 Task: Create a due date automation when advanced on, 2 days after a card is due add dates not due this month at 11:00 AM.
Action: Mouse moved to (1117, 90)
Screenshot: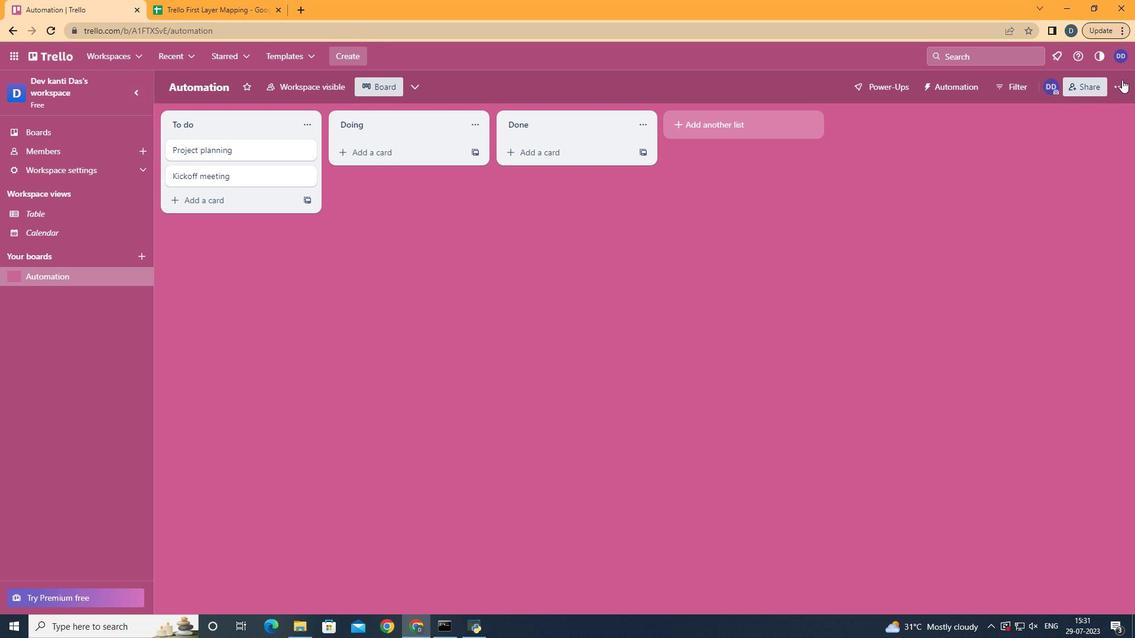 
Action: Mouse pressed left at (1117, 90)
Screenshot: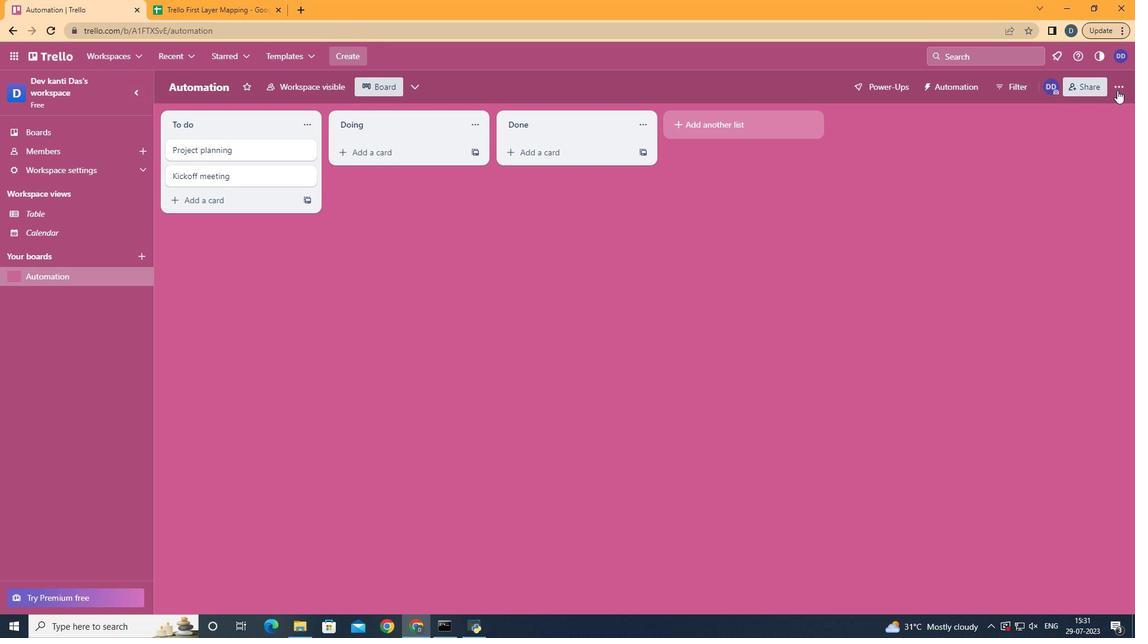 
Action: Mouse moved to (1041, 254)
Screenshot: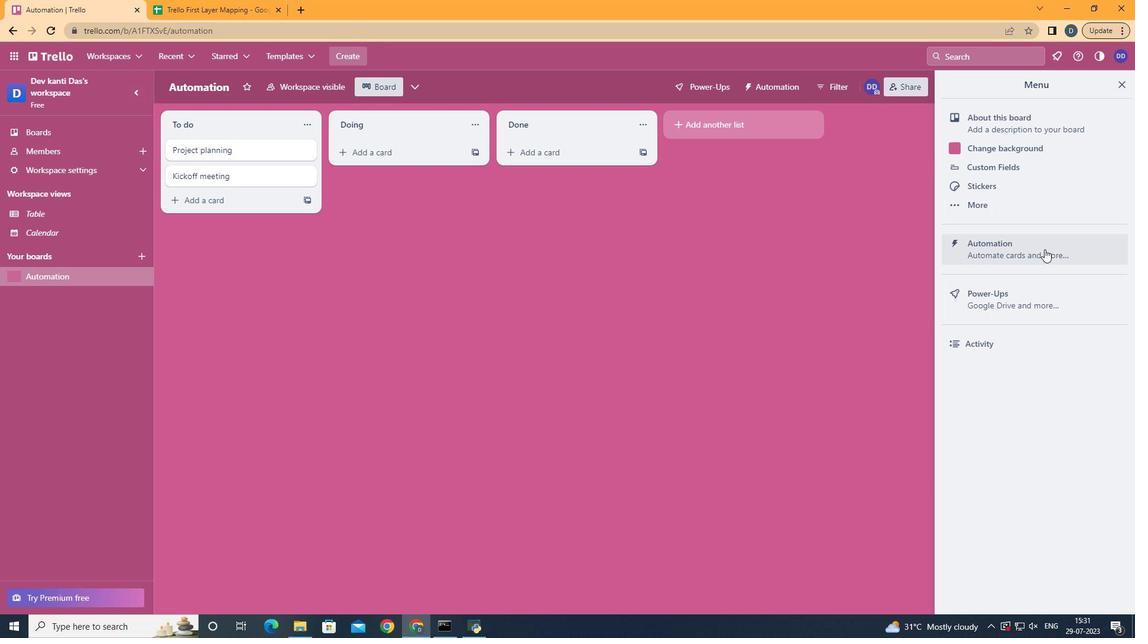 
Action: Mouse pressed left at (1041, 254)
Screenshot: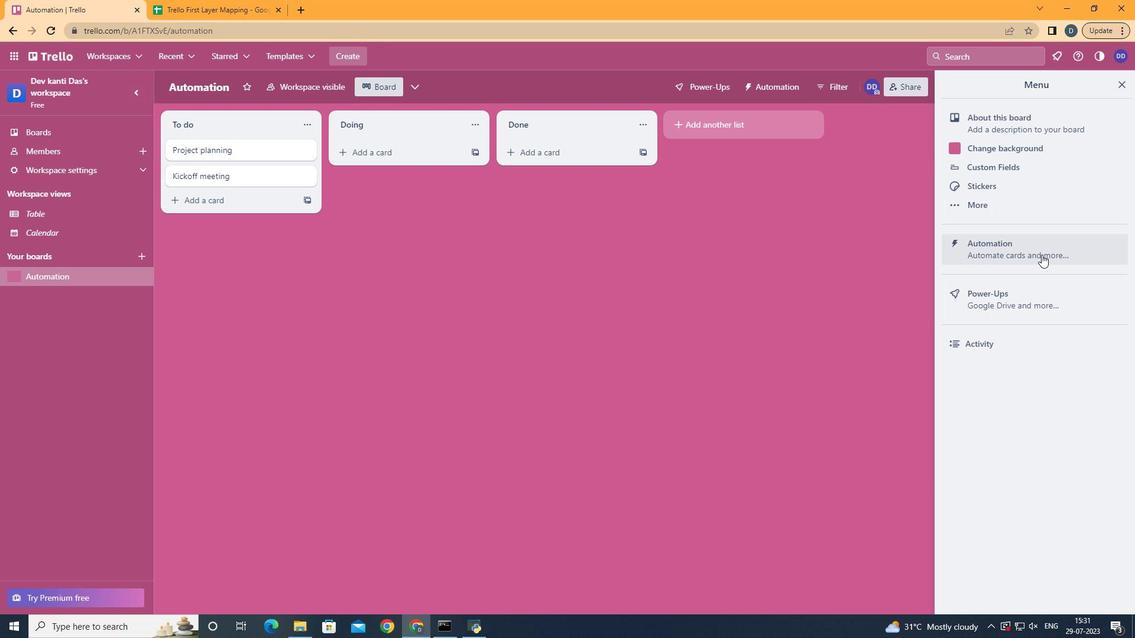 
Action: Mouse moved to (251, 243)
Screenshot: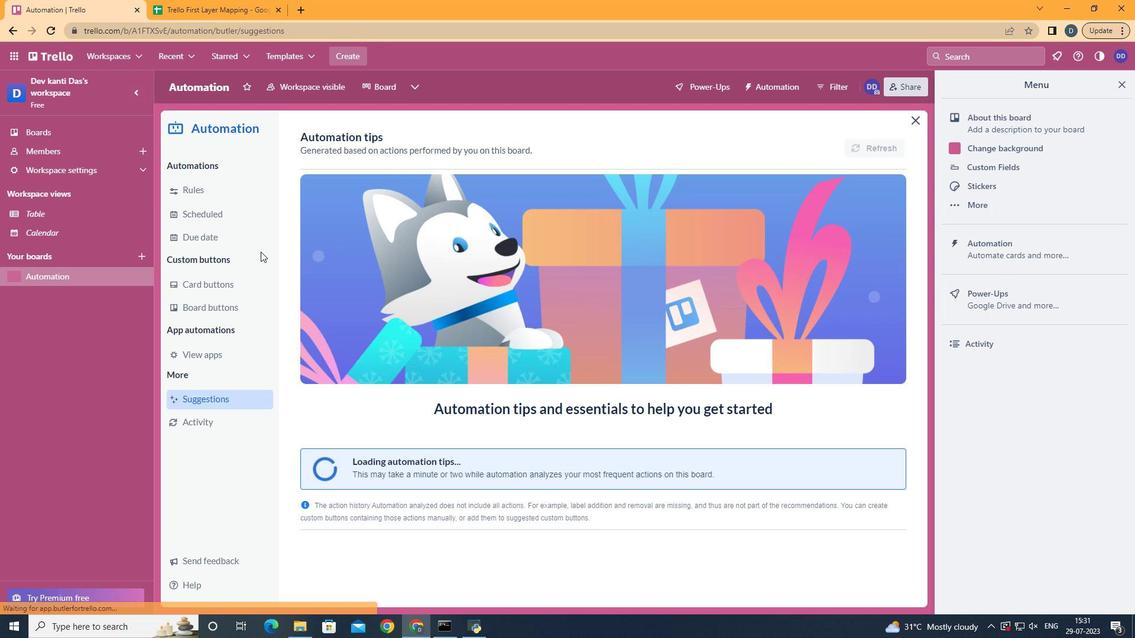 
Action: Mouse pressed left at (251, 243)
Screenshot: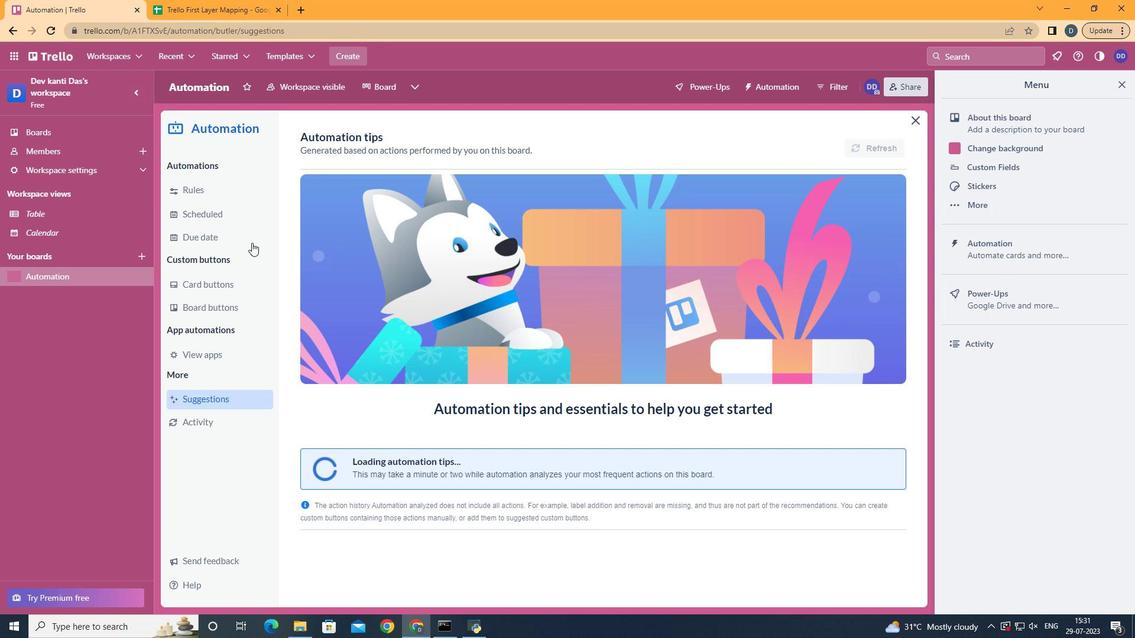 
Action: Mouse moved to (825, 137)
Screenshot: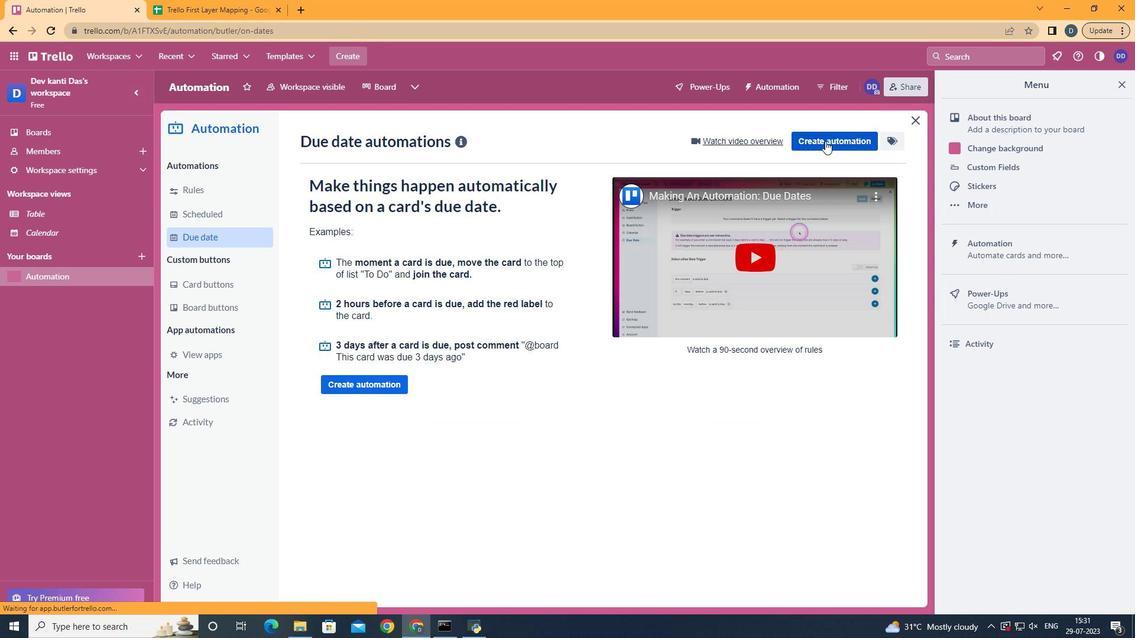 
Action: Mouse pressed left at (825, 137)
Screenshot: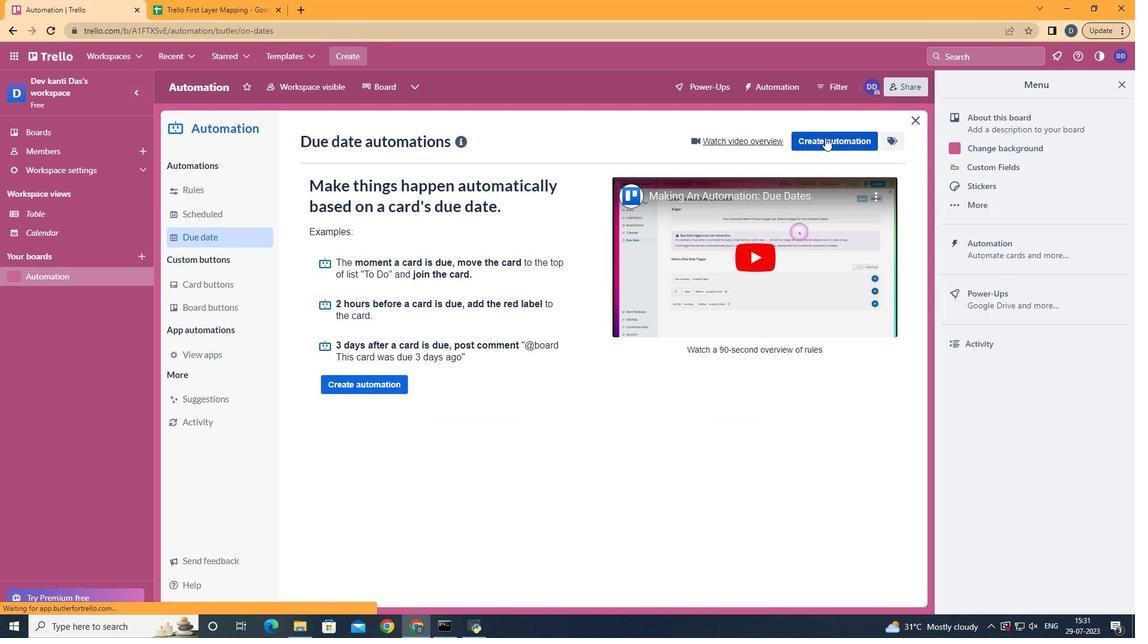 
Action: Mouse moved to (622, 252)
Screenshot: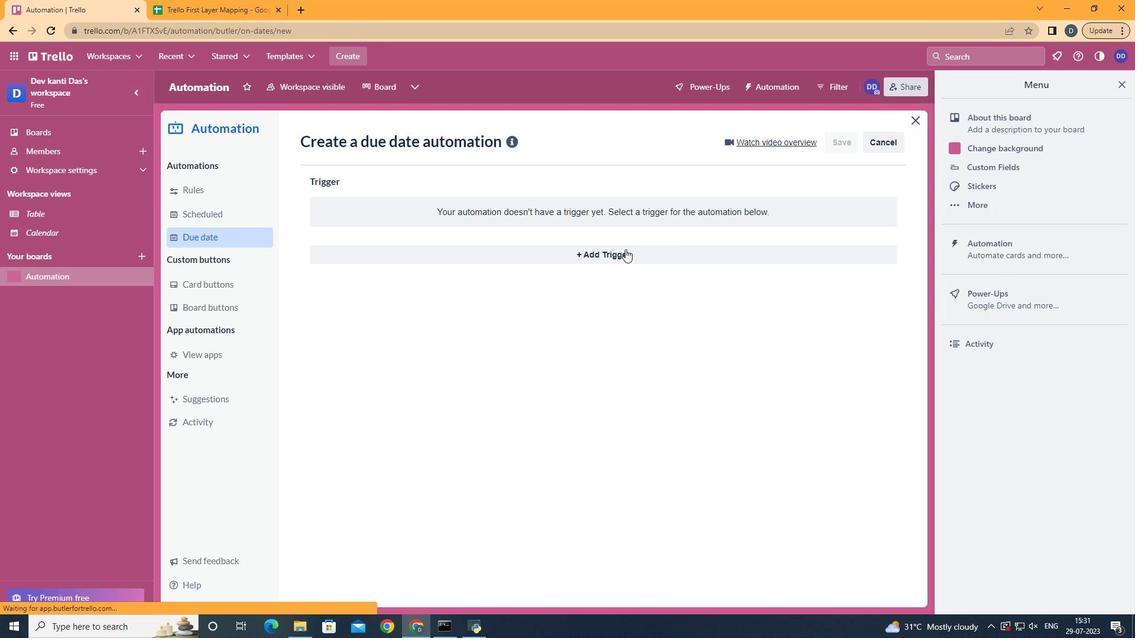 
Action: Mouse pressed left at (622, 252)
Screenshot: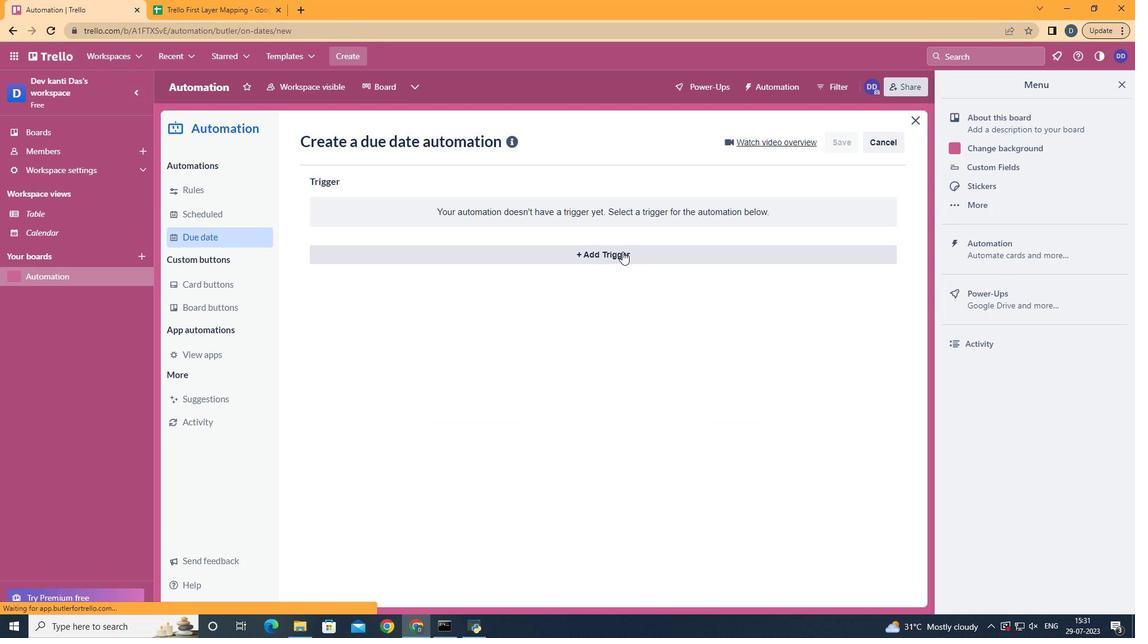 
Action: Mouse moved to (829, 362)
Screenshot: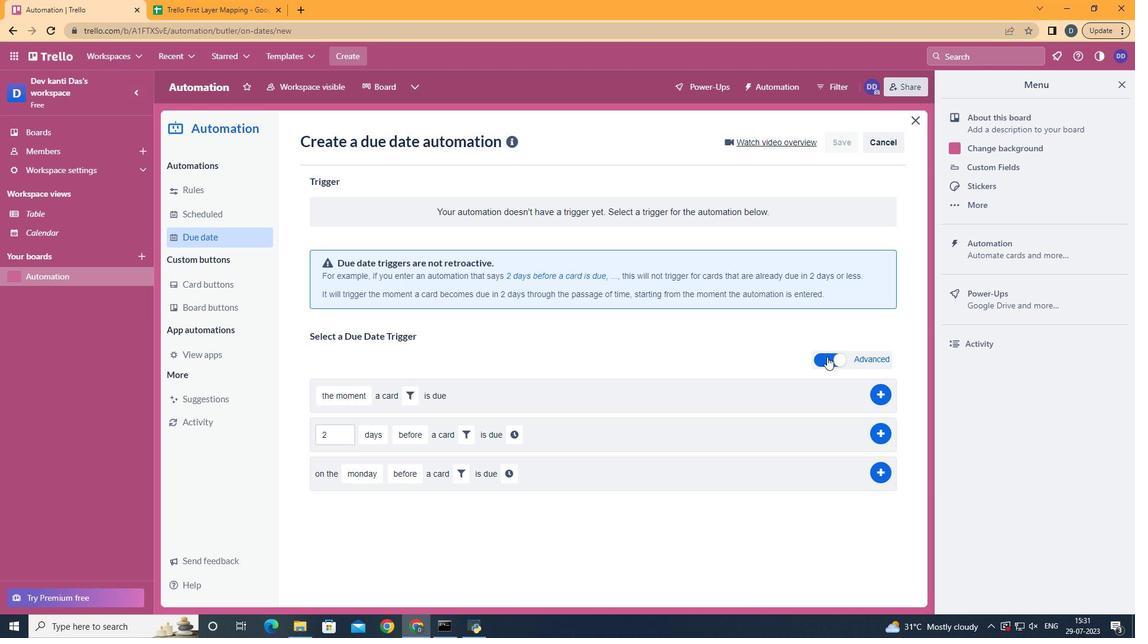 
Action: Mouse pressed left at (829, 362)
Screenshot: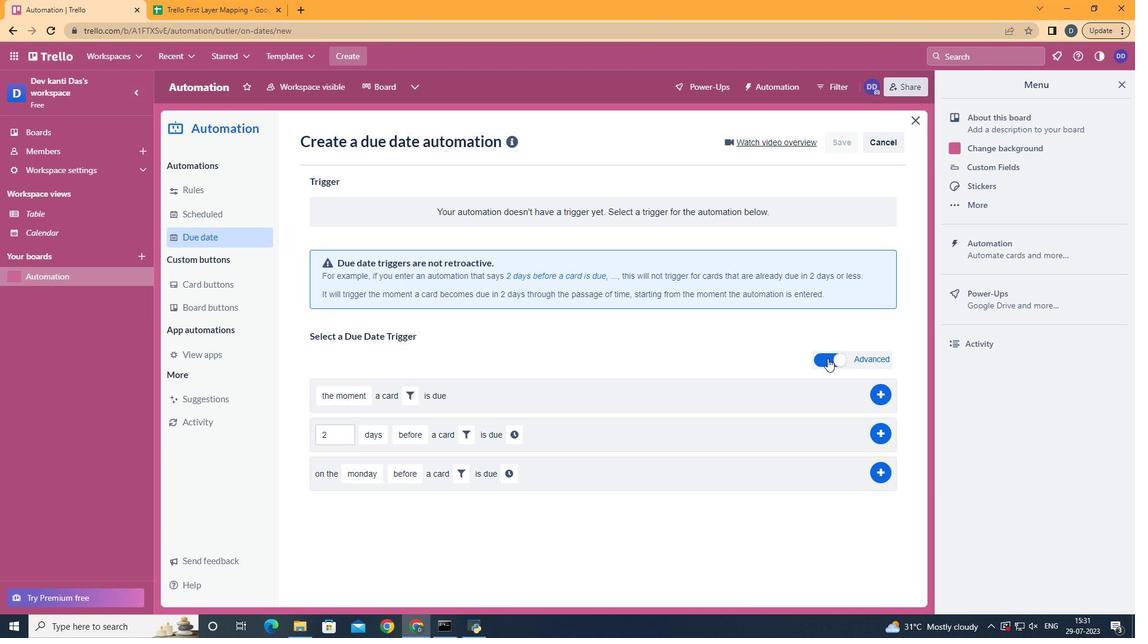 
Action: Mouse pressed left at (829, 362)
Screenshot: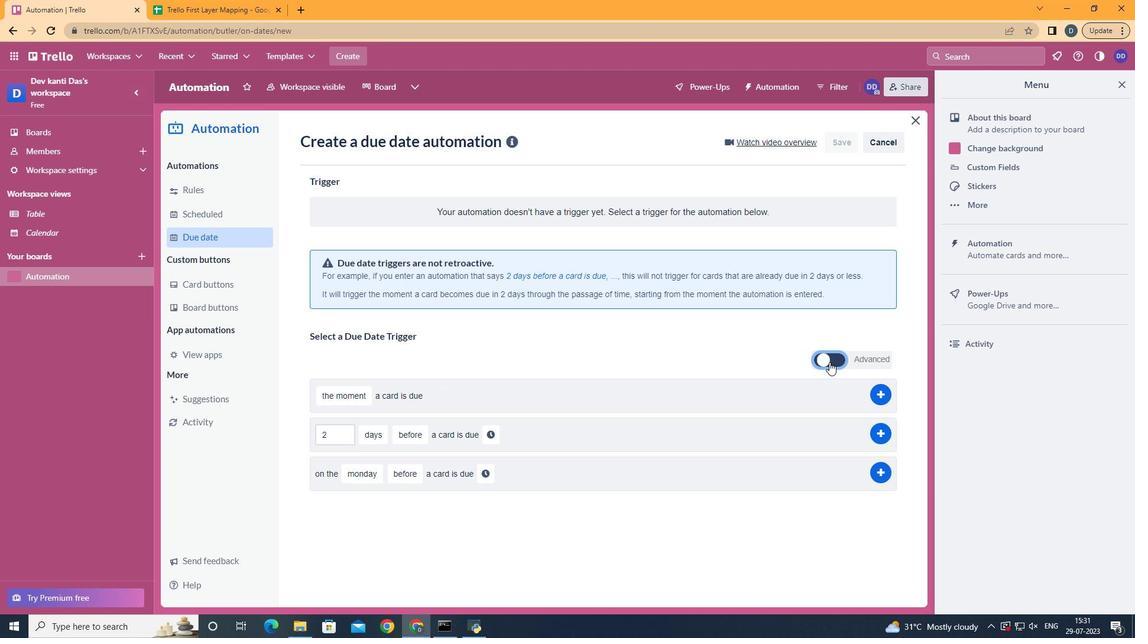 
Action: Mouse moved to (413, 492)
Screenshot: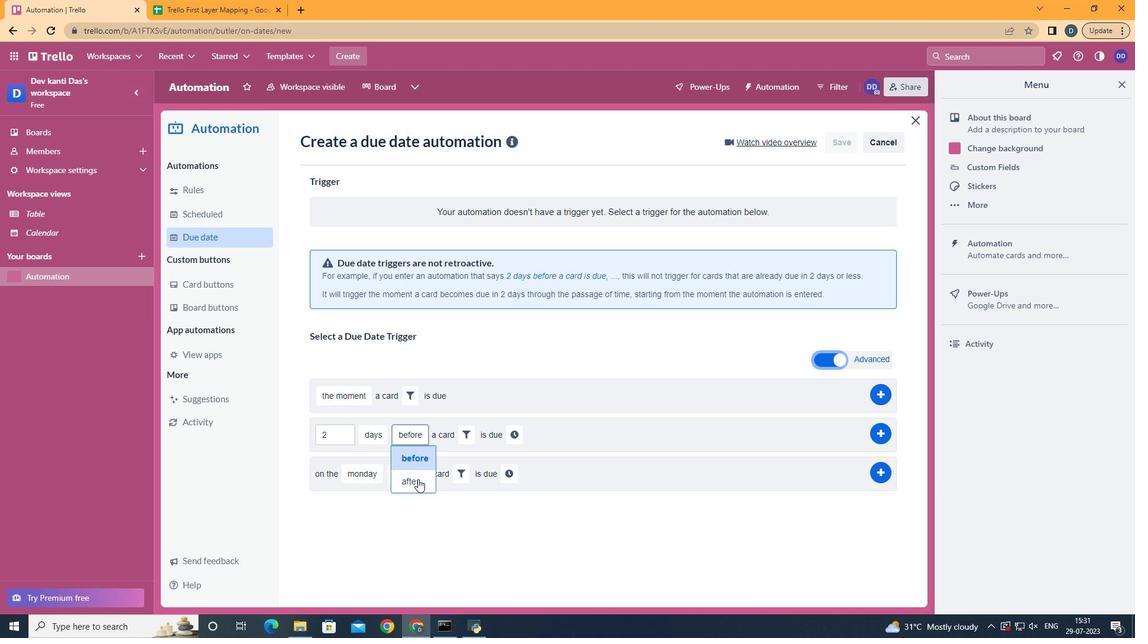 
Action: Mouse pressed left at (413, 492)
Screenshot: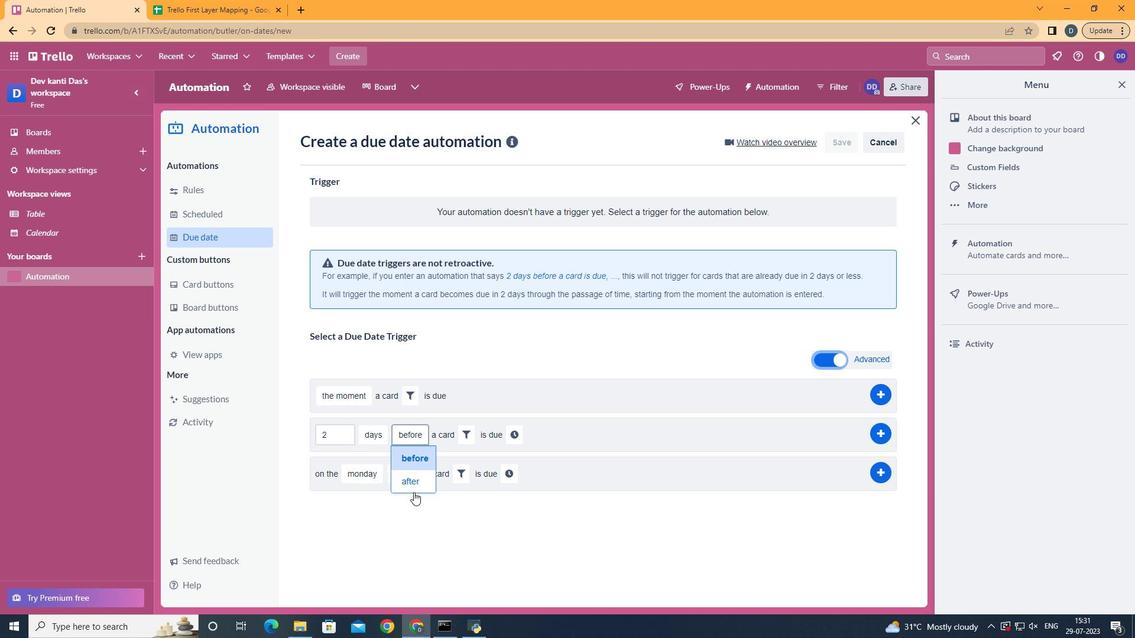 
Action: Mouse moved to (458, 428)
Screenshot: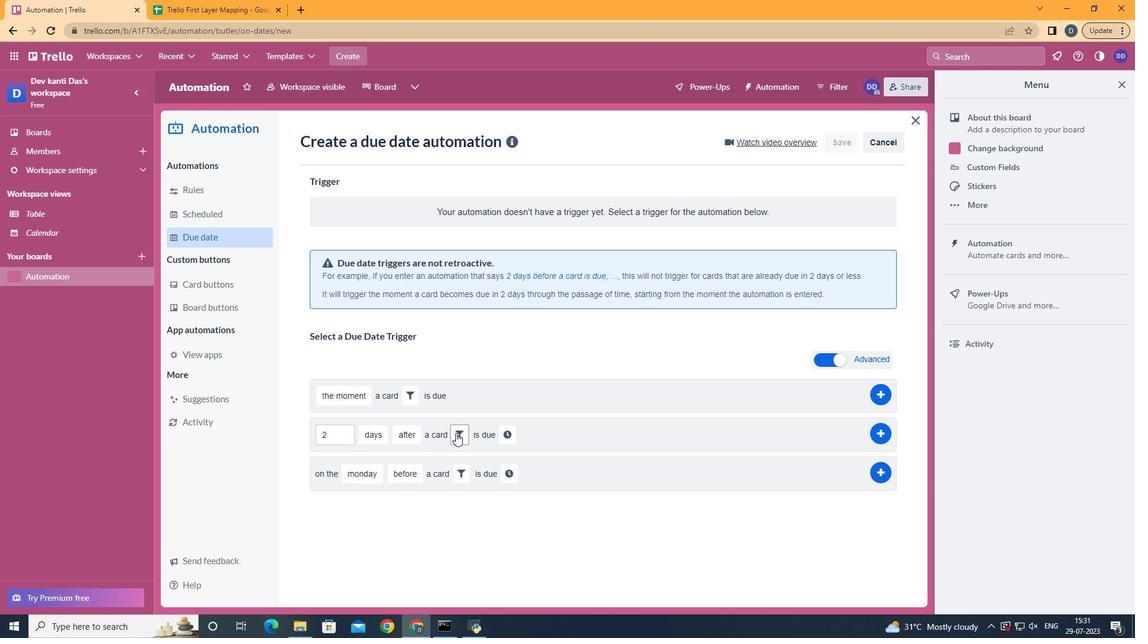 
Action: Mouse pressed left at (458, 428)
Screenshot: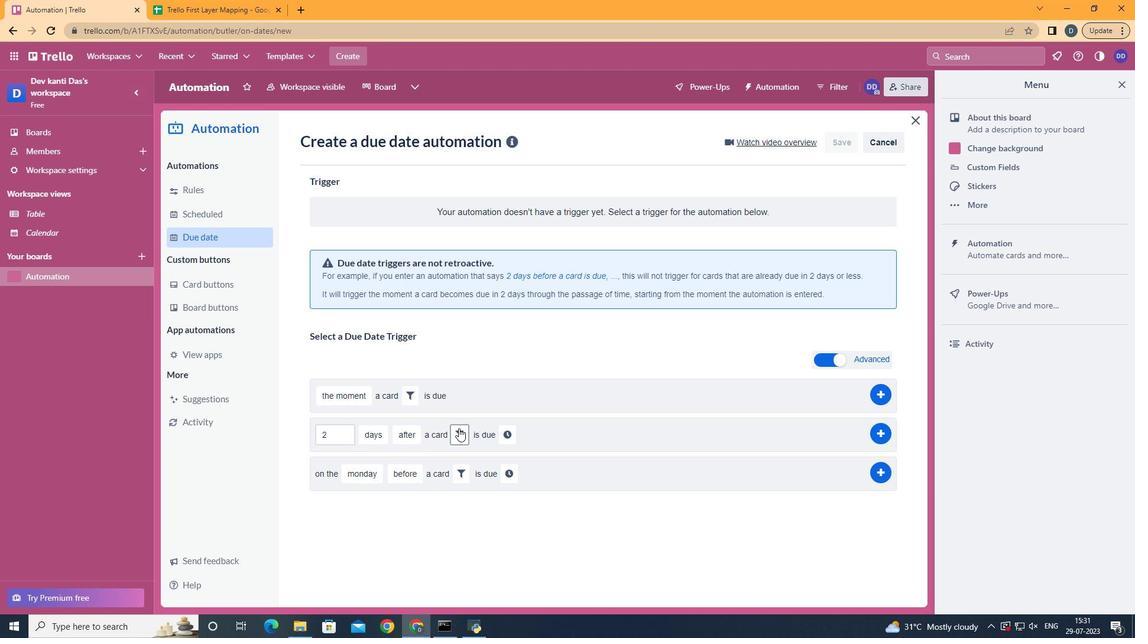 
Action: Mouse moved to (530, 477)
Screenshot: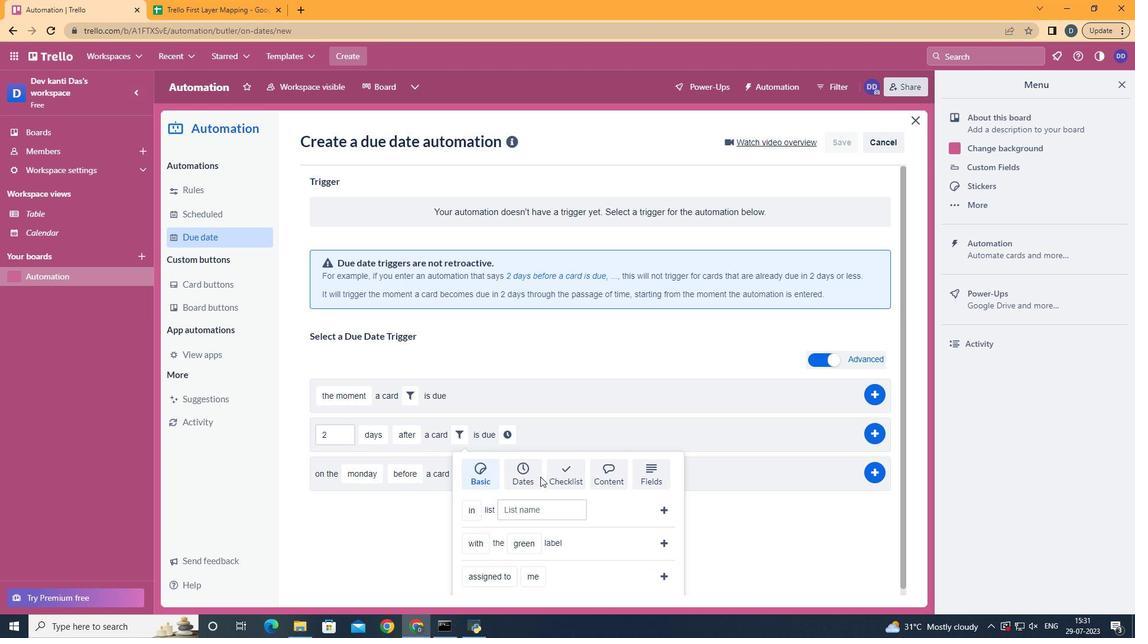 
Action: Mouse pressed left at (530, 477)
Screenshot: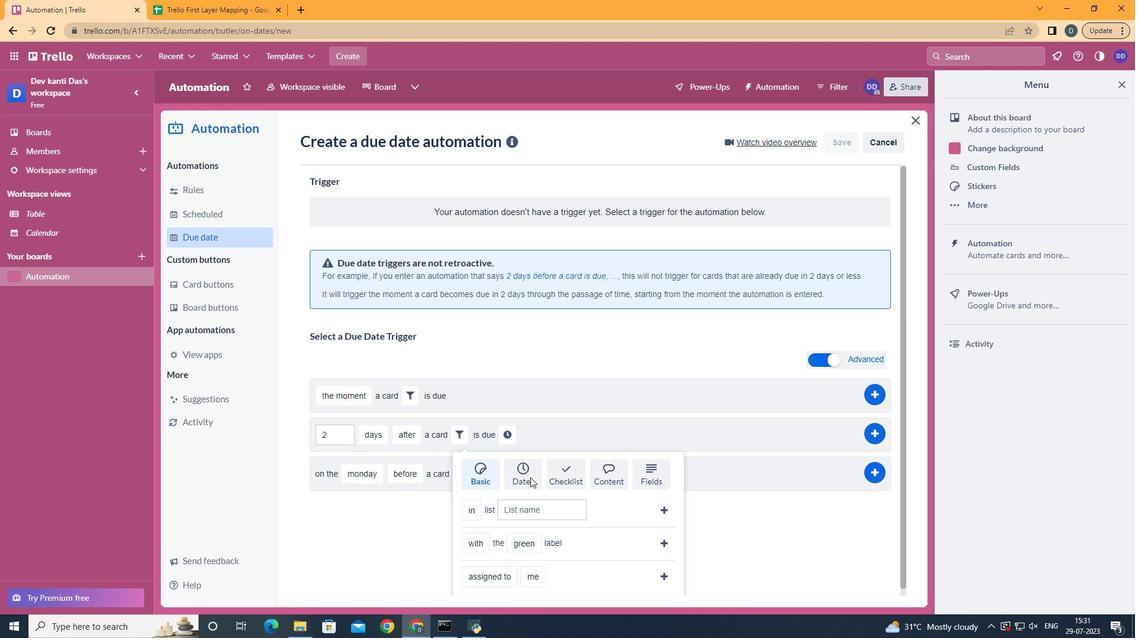 
Action: Mouse scrolled (530, 477) with delta (0, 0)
Screenshot: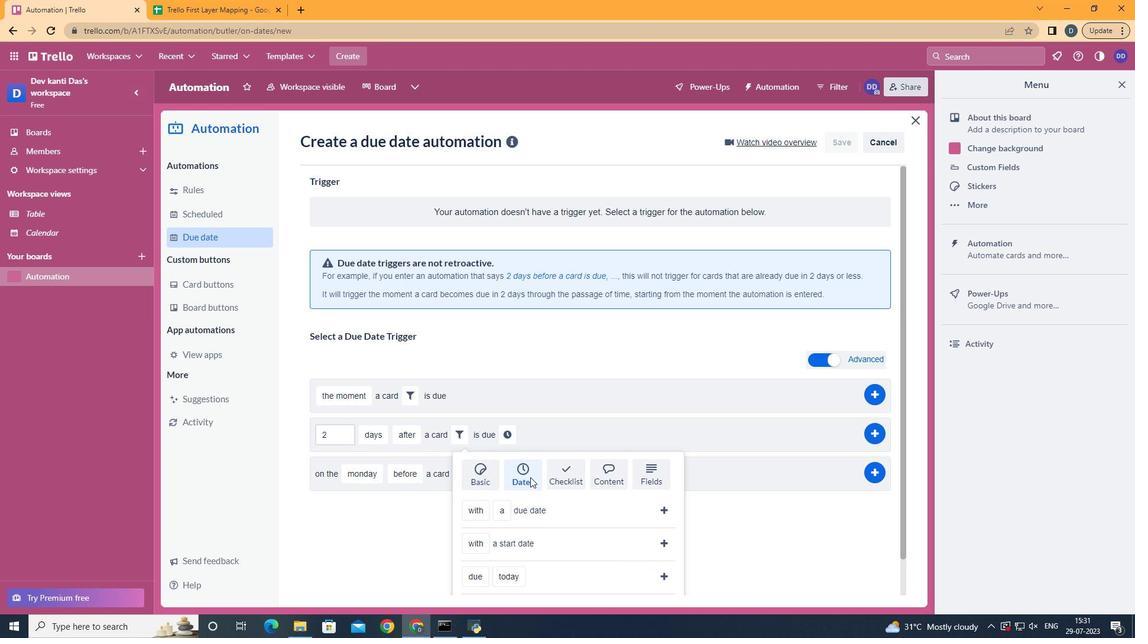 
Action: Mouse scrolled (530, 477) with delta (0, 0)
Screenshot: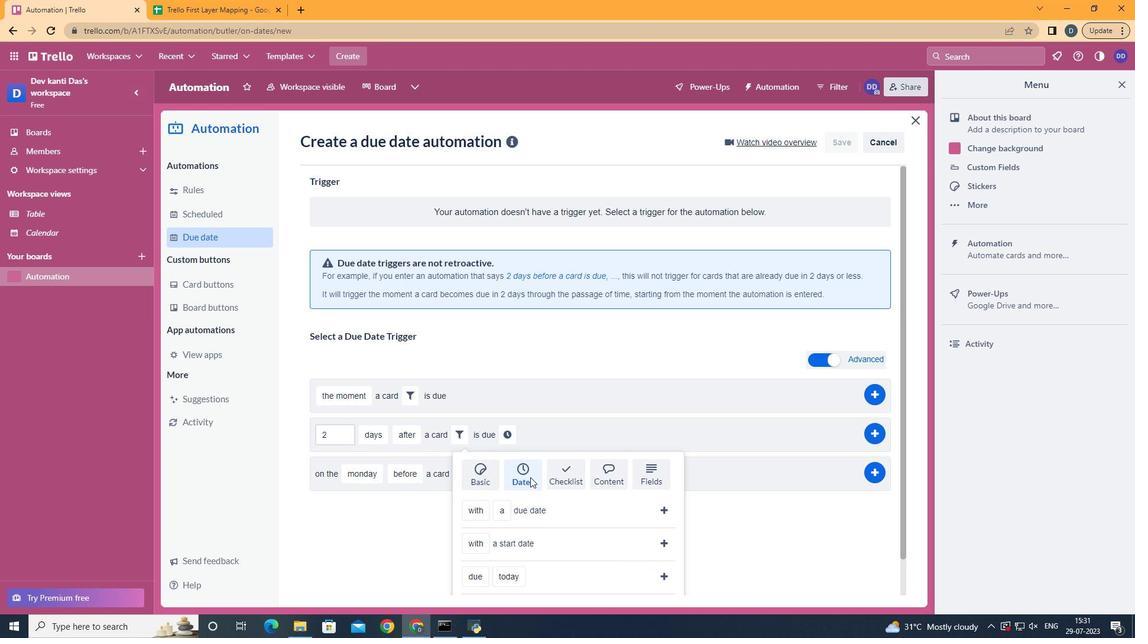 
Action: Mouse scrolled (530, 477) with delta (0, 0)
Screenshot: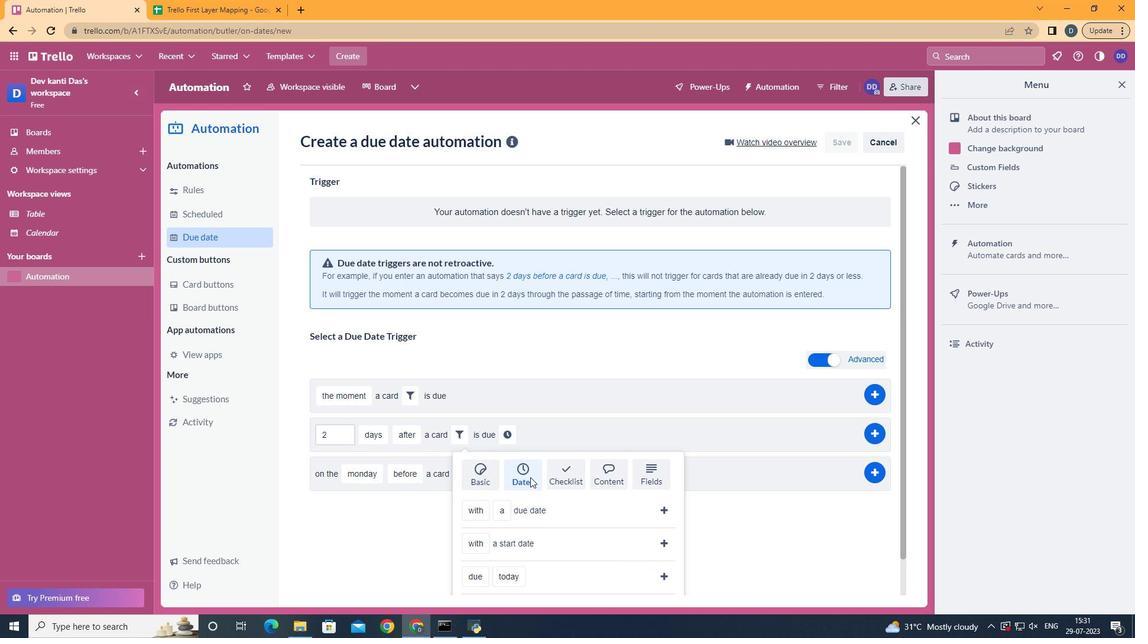 
Action: Mouse scrolled (530, 477) with delta (0, 0)
Screenshot: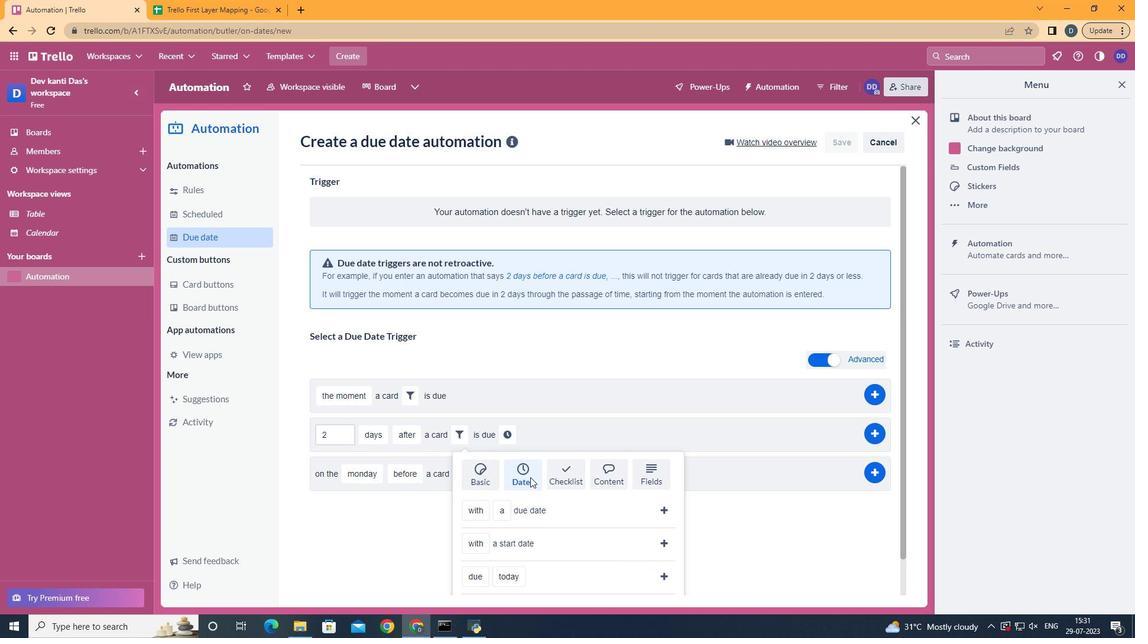 
Action: Mouse scrolled (530, 477) with delta (0, 0)
Screenshot: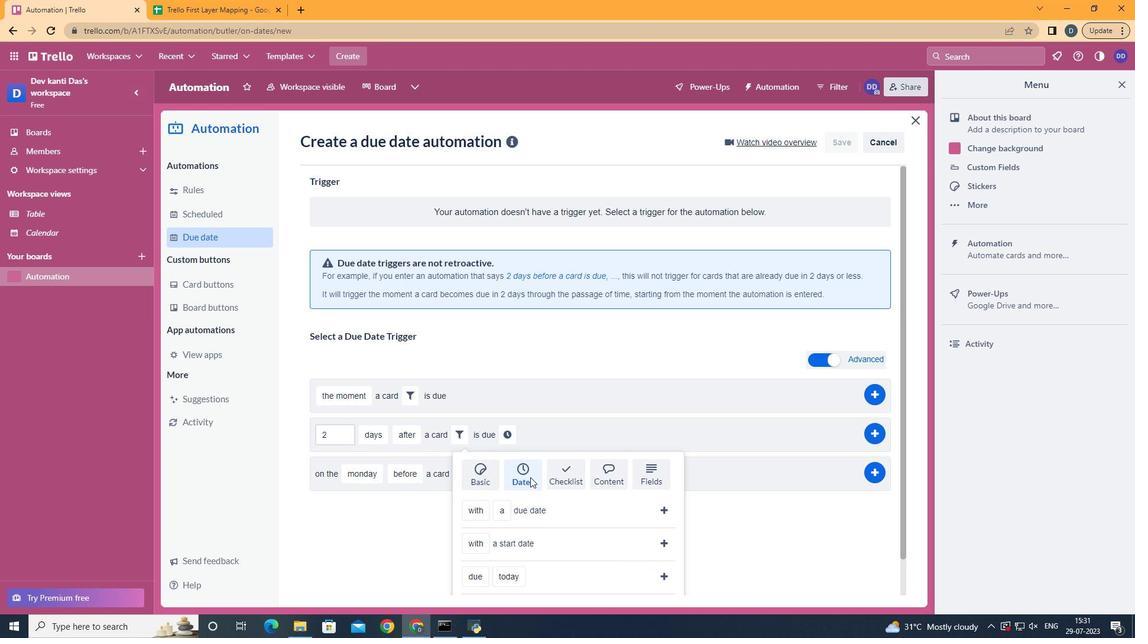 
Action: Mouse moved to (497, 462)
Screenshot: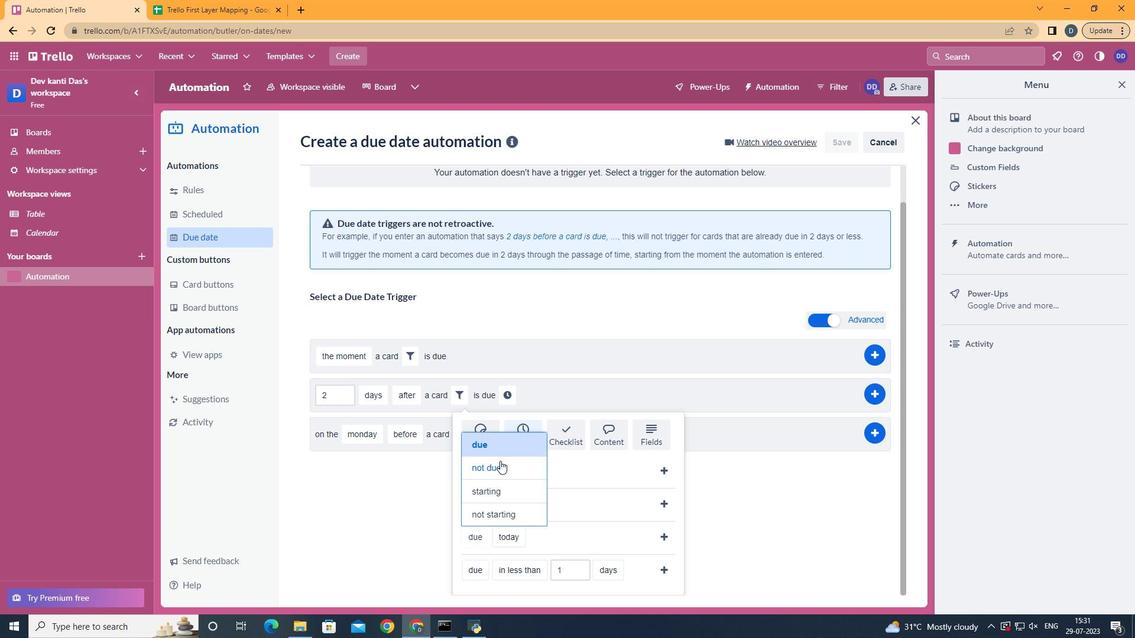 
Action: Mouse pressed left at (497, 462)
Screenshot: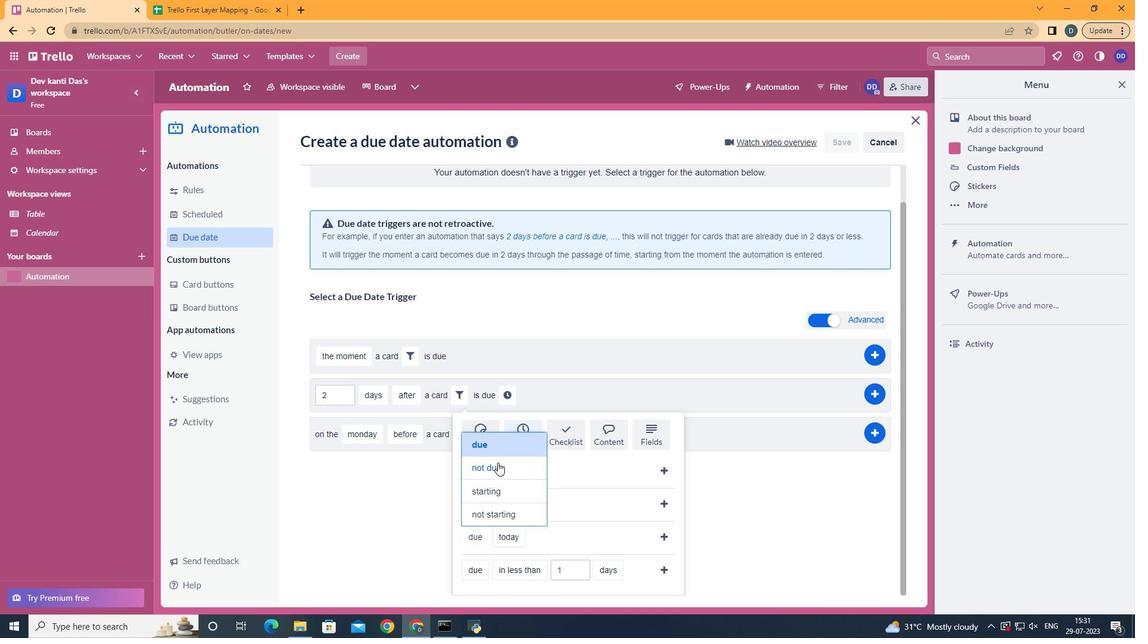 
Action: Mouse moved to (539, 493)
Screenshot: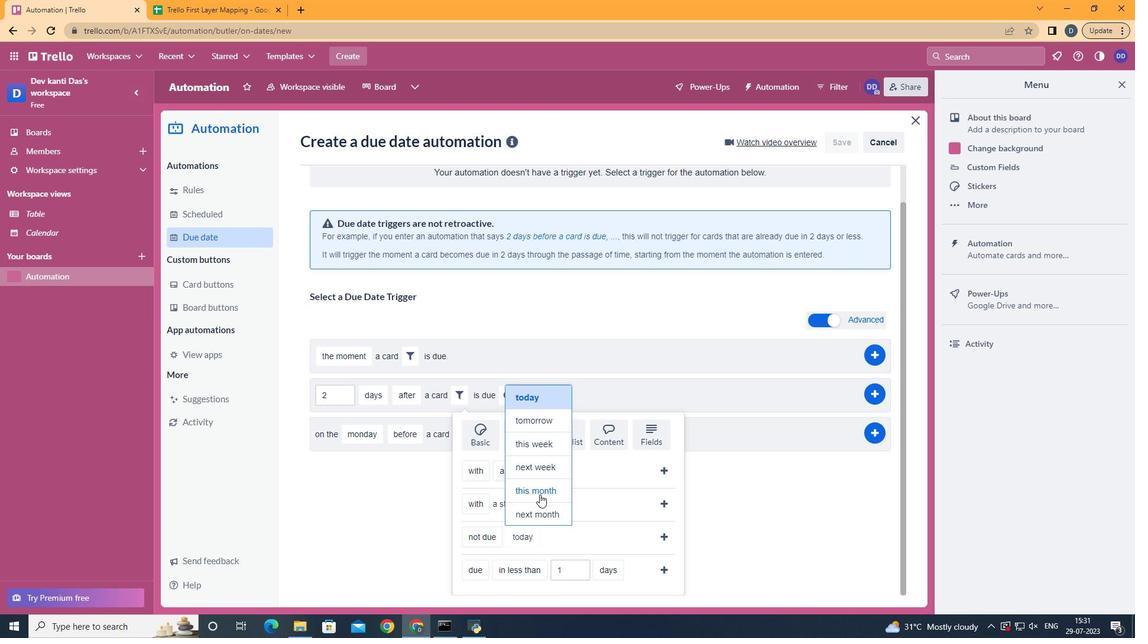 
Action: Mouse pressed left at (539, 493)
Screenshot: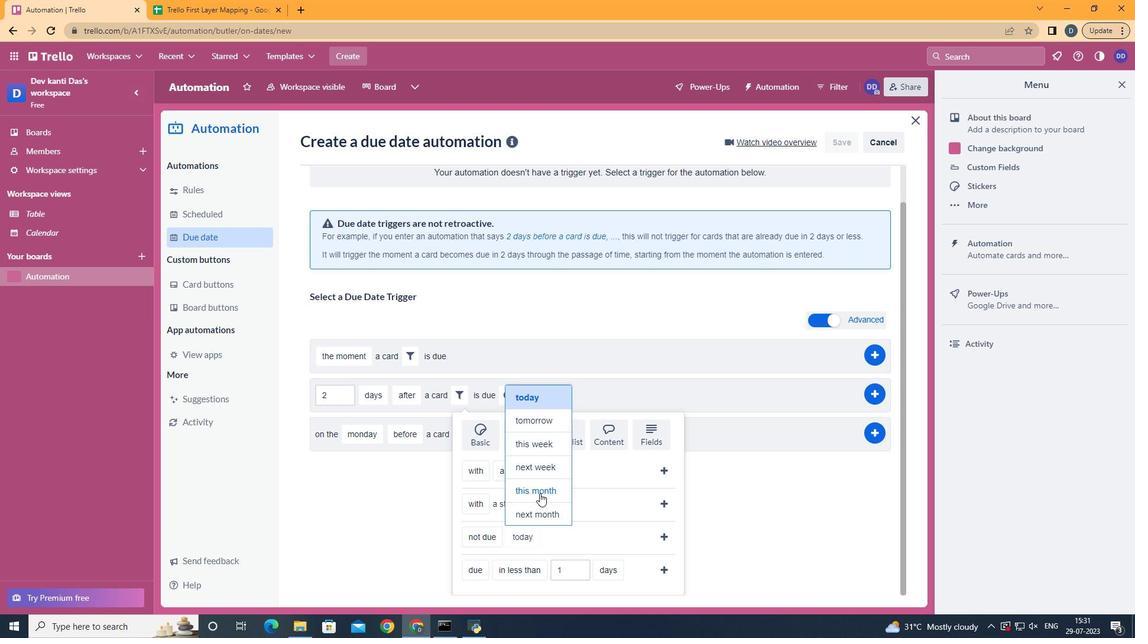 
Action: Mouse moved to (658, 538)
Screenshot: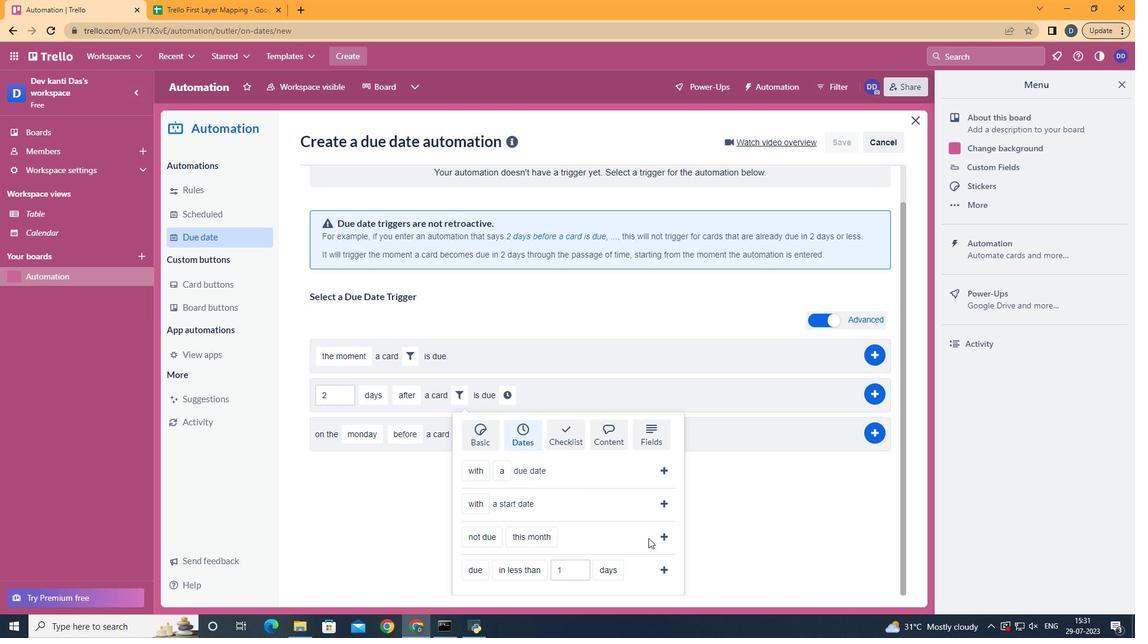 
Action: Mouse pressed left at (658, 538)
Screenshot: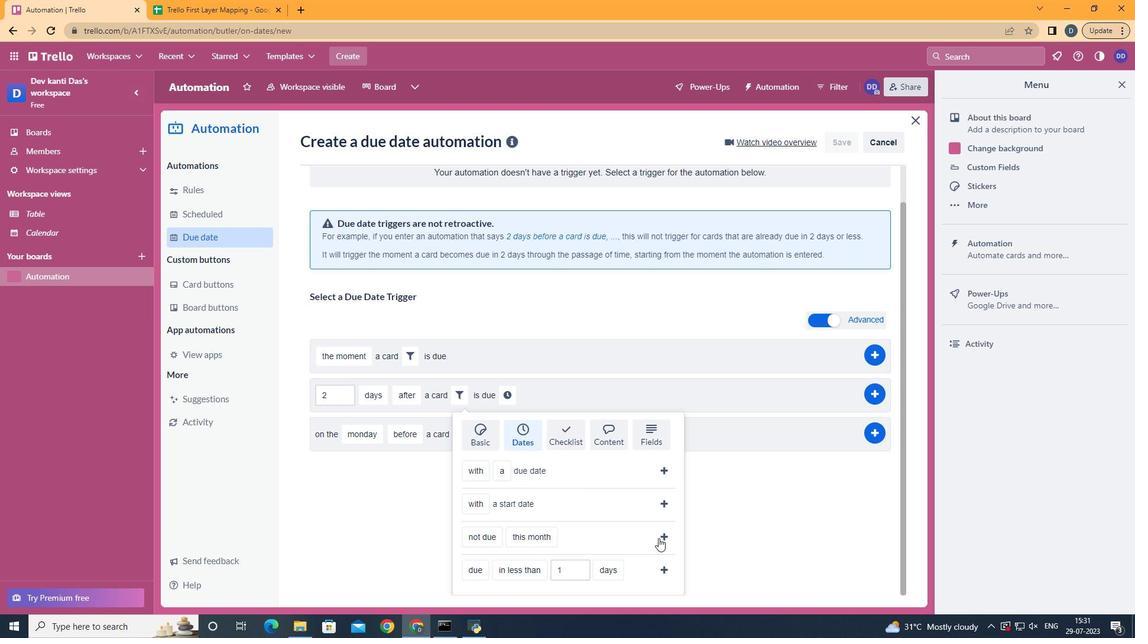 
Action: Mouse moved to (605, 435)
Screenshot: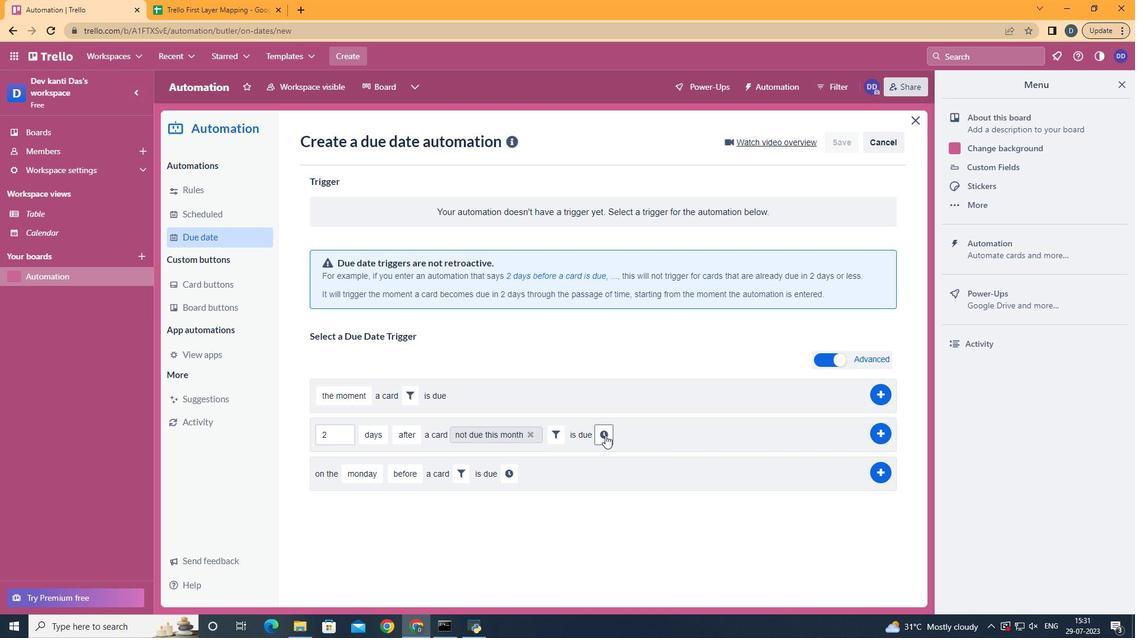
Action: Mouse pressed left at (605, 435)
Screenshot: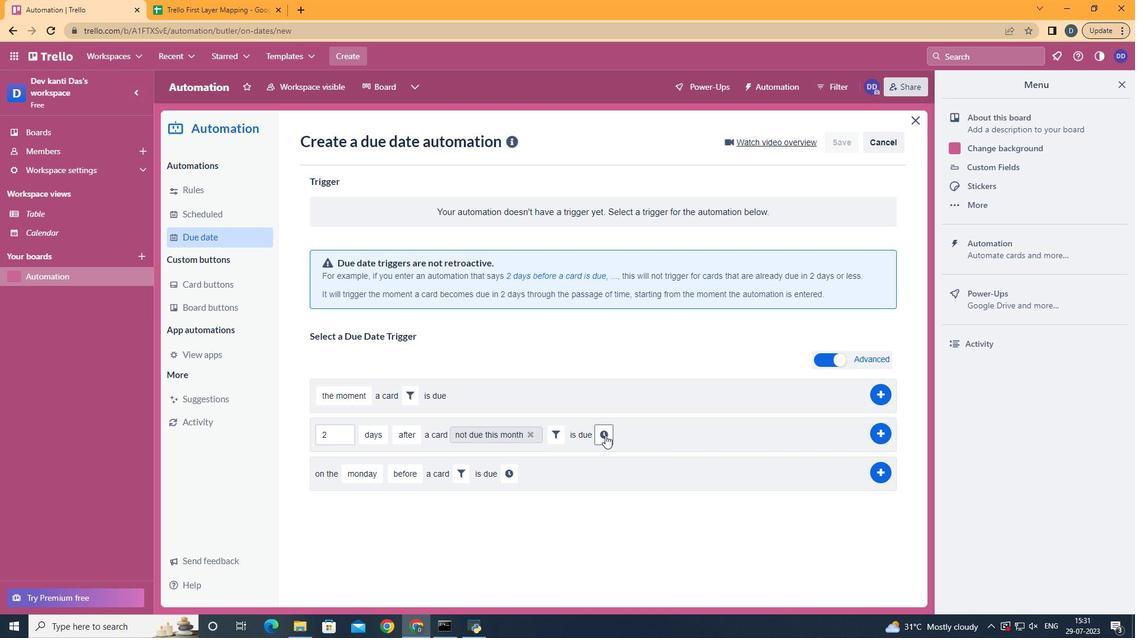 
Action: Mouse moved to (631, 436)
Screenshot: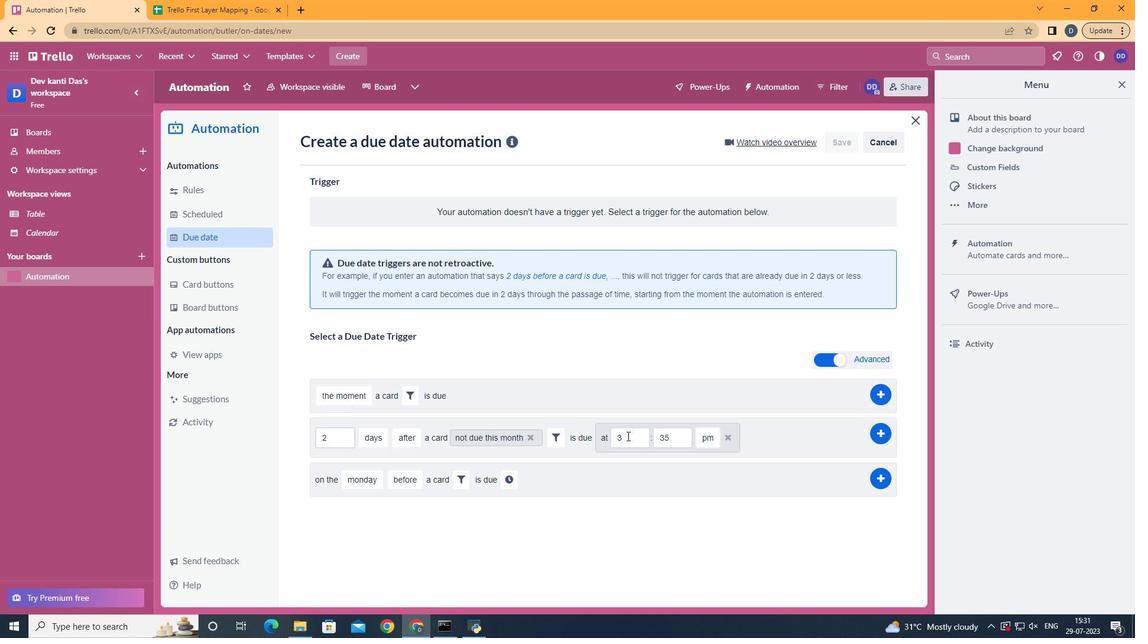 
Action: Mouse pressed left at (631, 436)
Screenshot: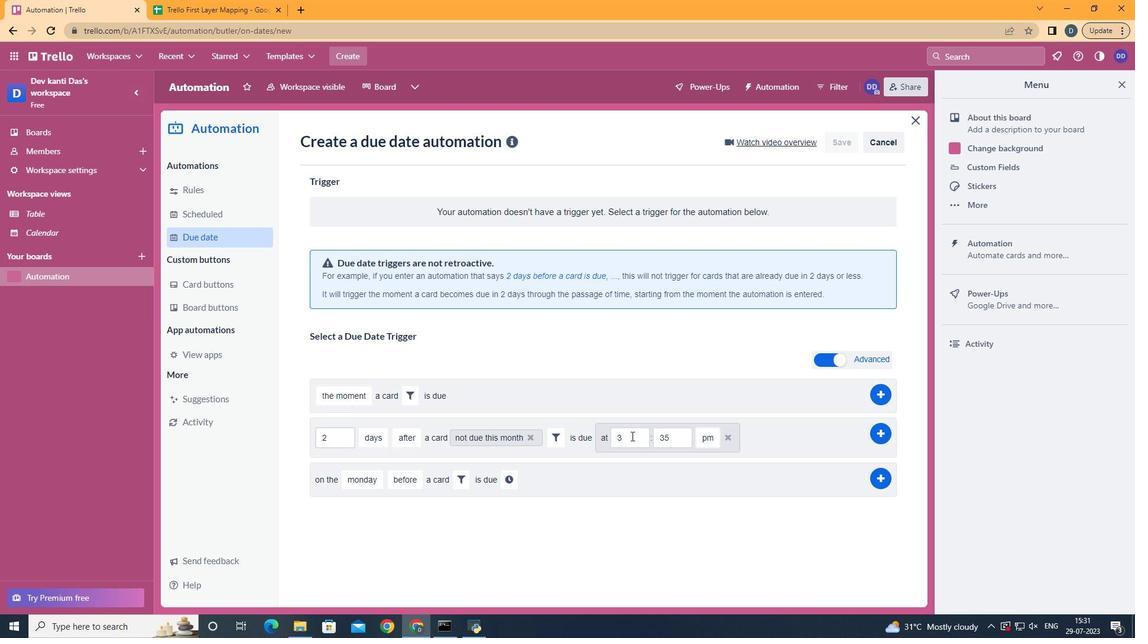 
Action: Key pressed <Key.backspace>11
Screenshot: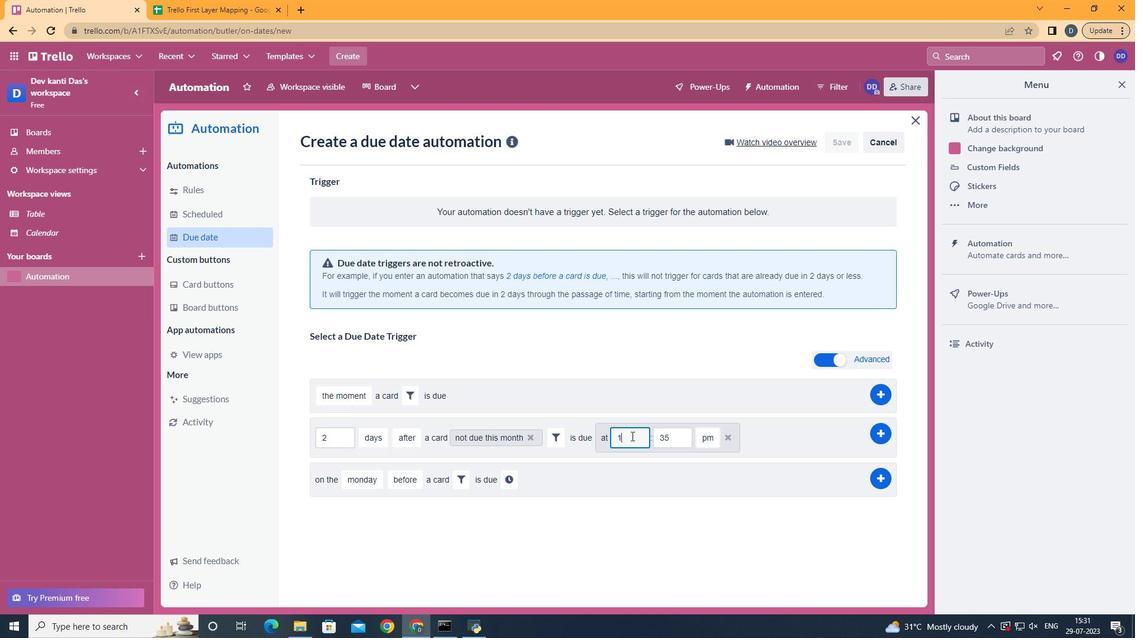 
Action: Mouse moved to (671, 438)
Screenshot: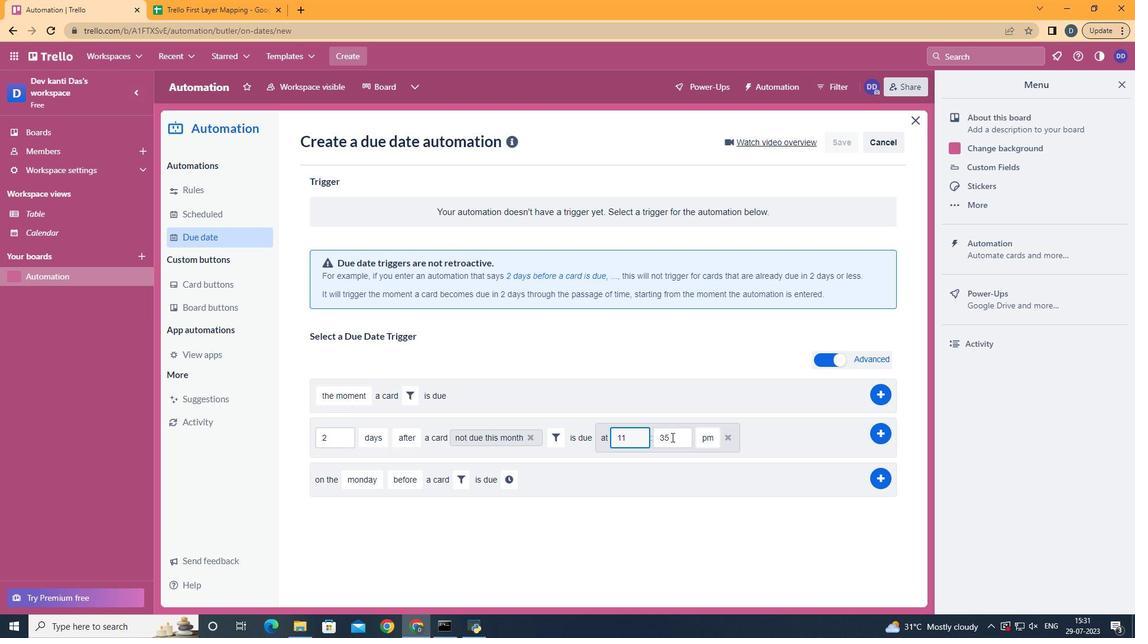 
Action: Mouse pressed left at (671, 438)
Screenshot: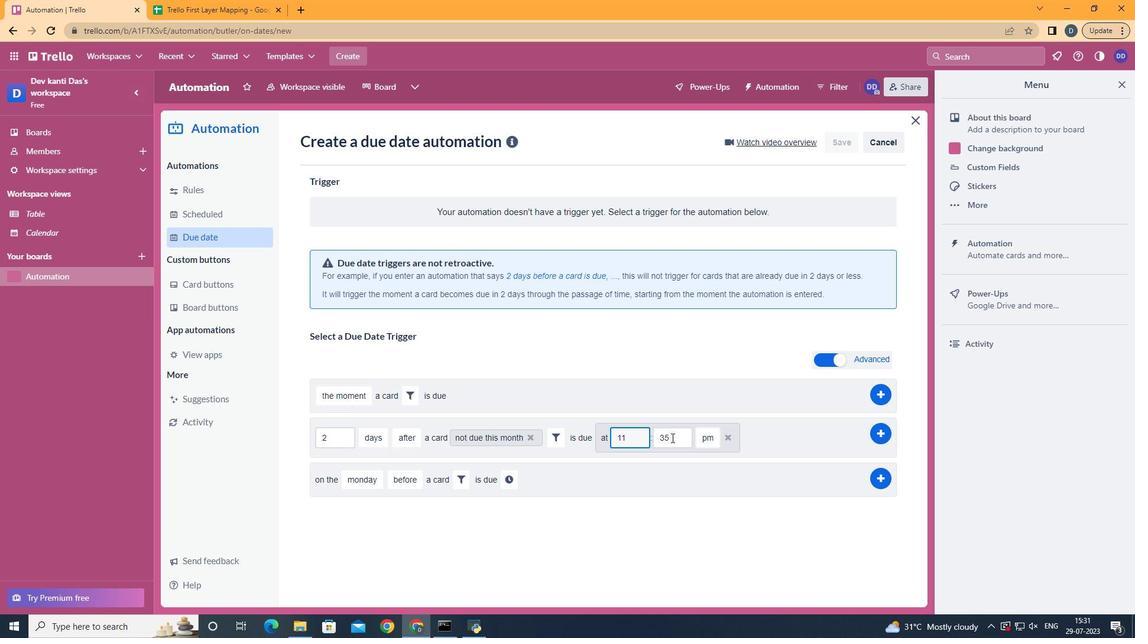 
Action: Key pressed <Key.backspace><Key.backspace>00
Screenshot: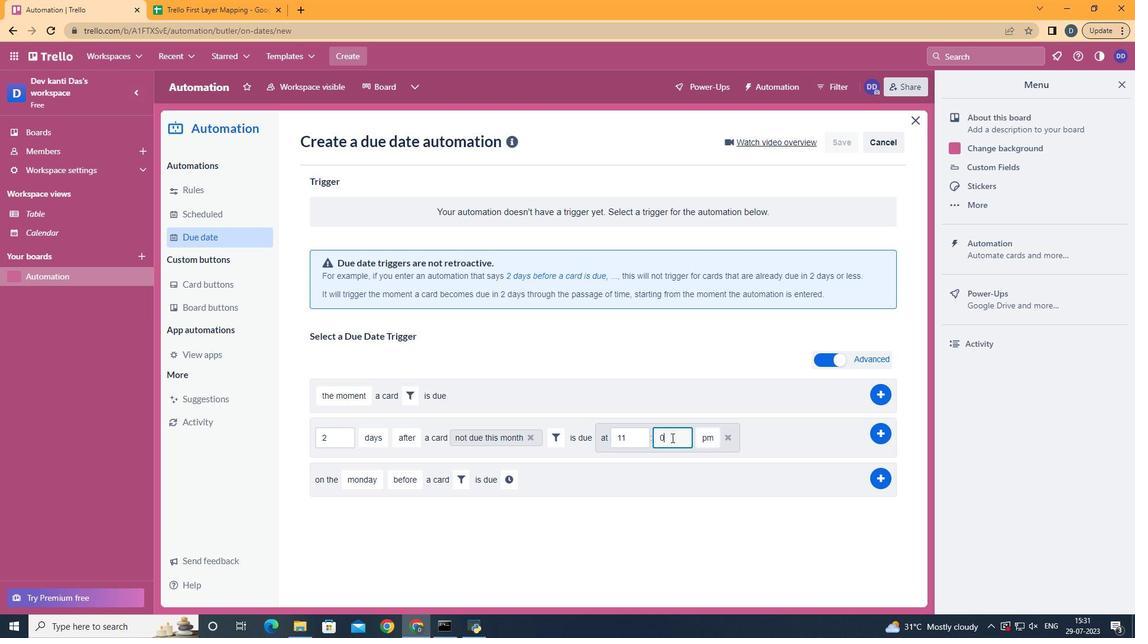 
Action: Mouse moved to (706, 458)
Screenshot: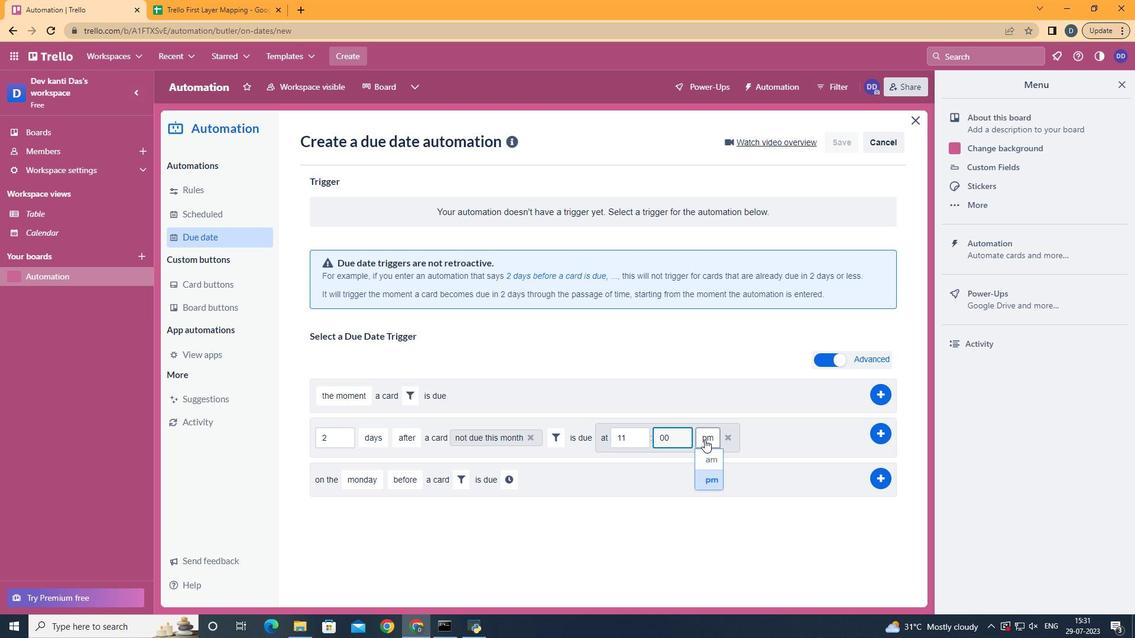 
Action: Mouse pressed left at (706, 458)
Screenshot: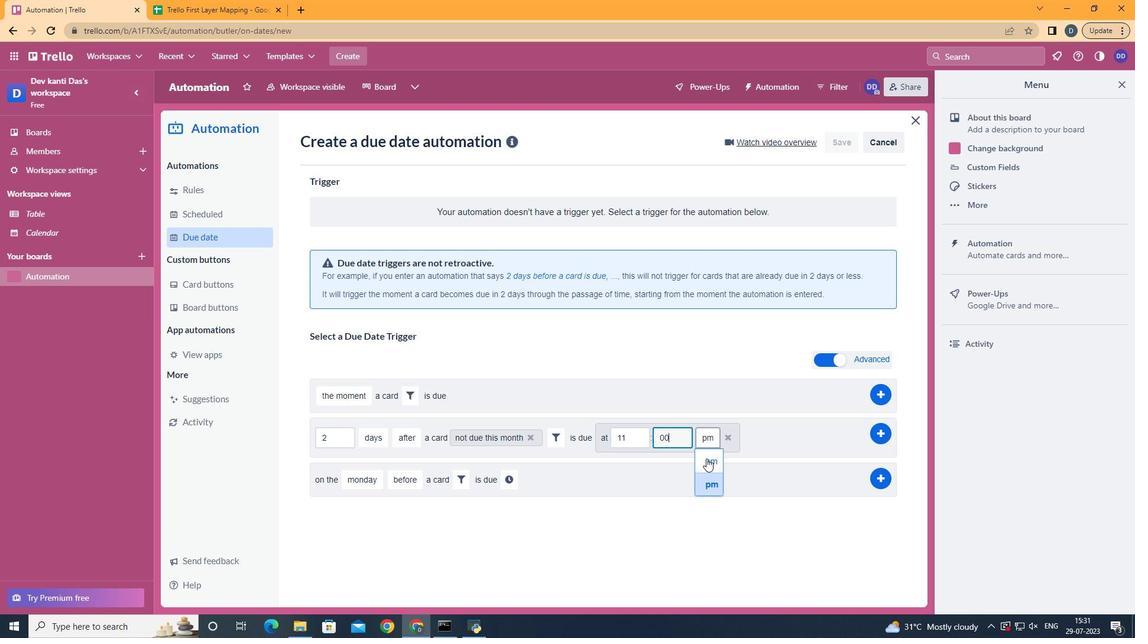
